 Task: Organize your emails by categories in Microsoft Outlook.
Action: Mouse moved to (14, 84)
Screenshot: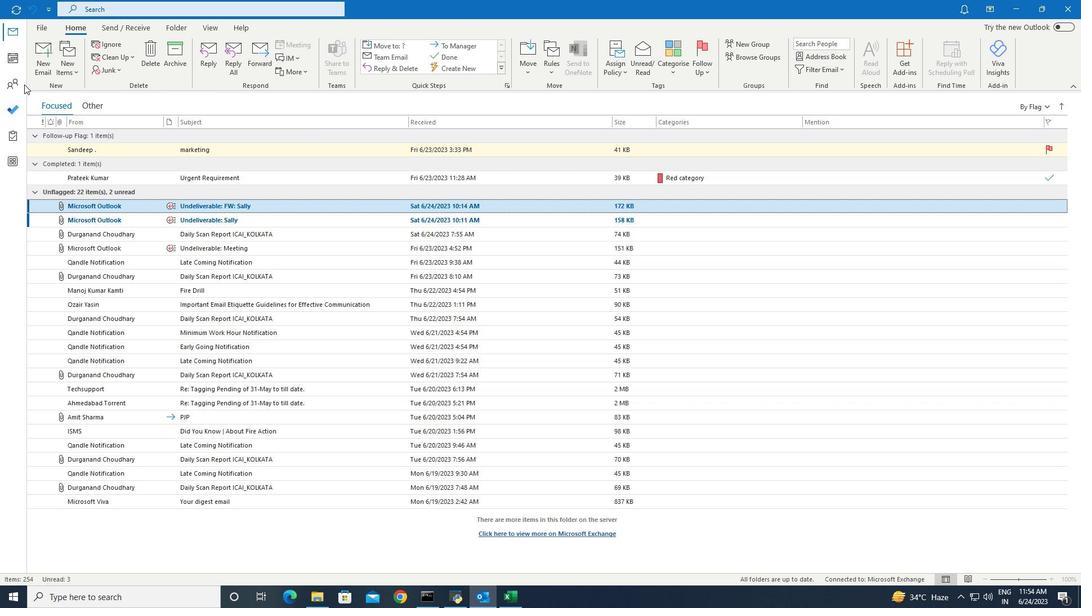 
Action: Mouse pressed left at (14, 84)
Screenshot: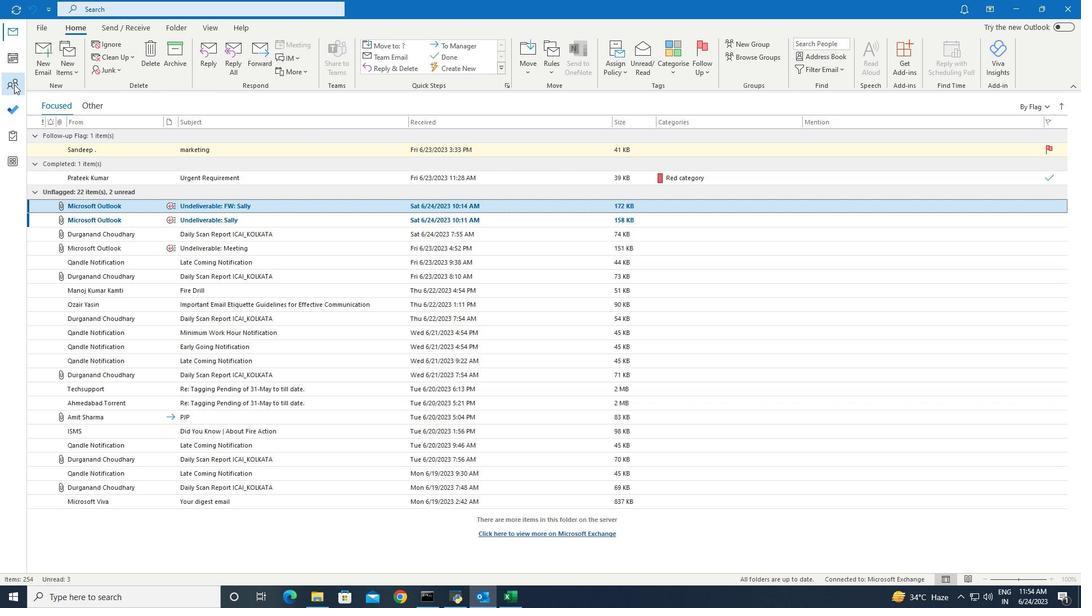 
Action: Mouse moved to (216, 26)
Screenshot: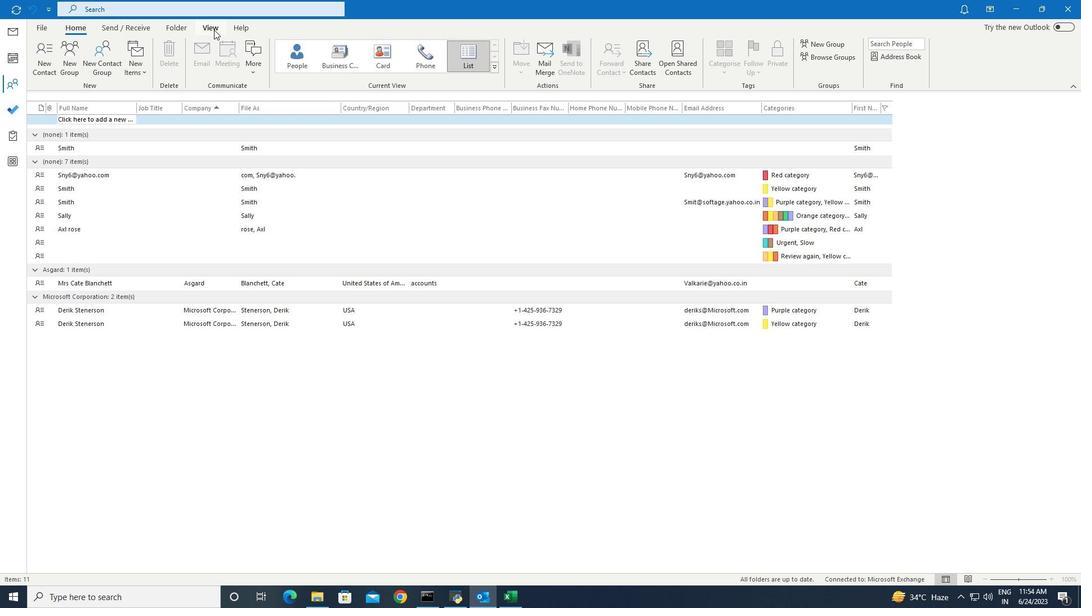 
Action: Mouse pressed left at (216, 26)
Screenshot: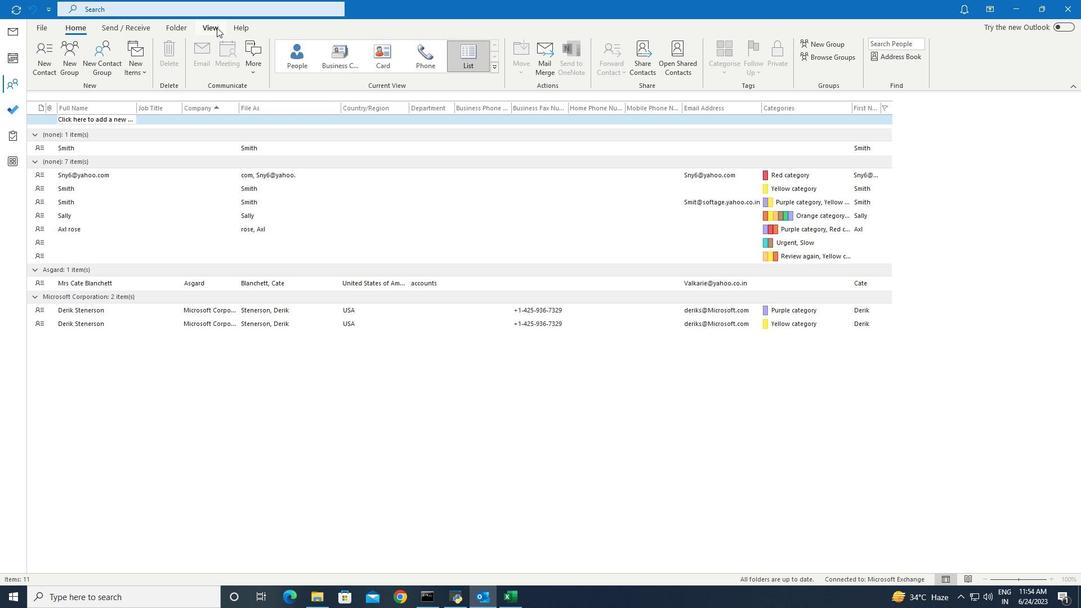 
Action: Mouse moved to (410, 71)
Screenshot: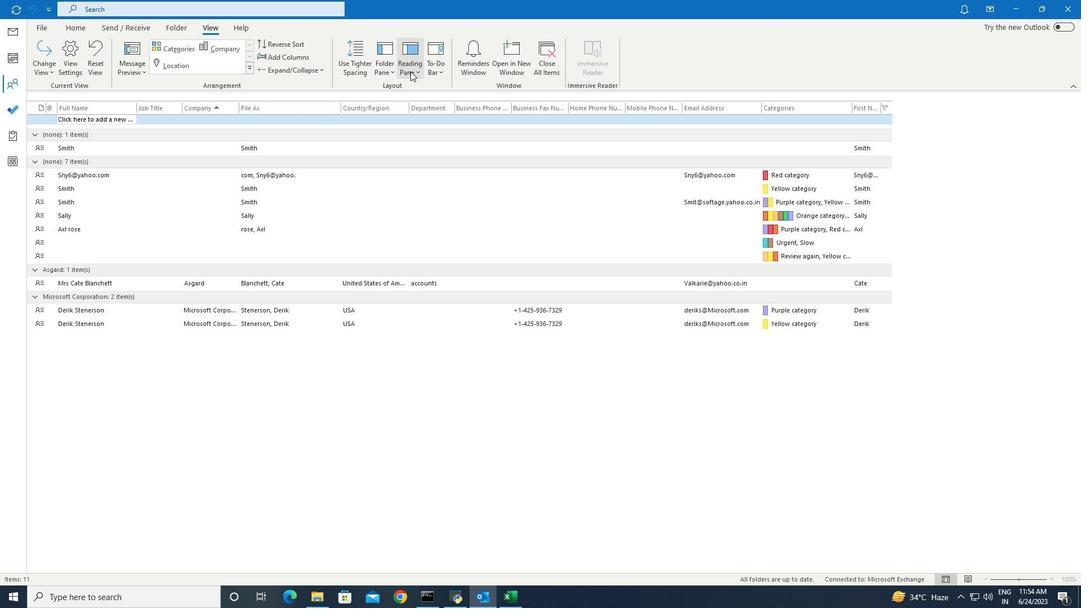 
Action: Mouse pressed left at (410, 71)
Screenshot: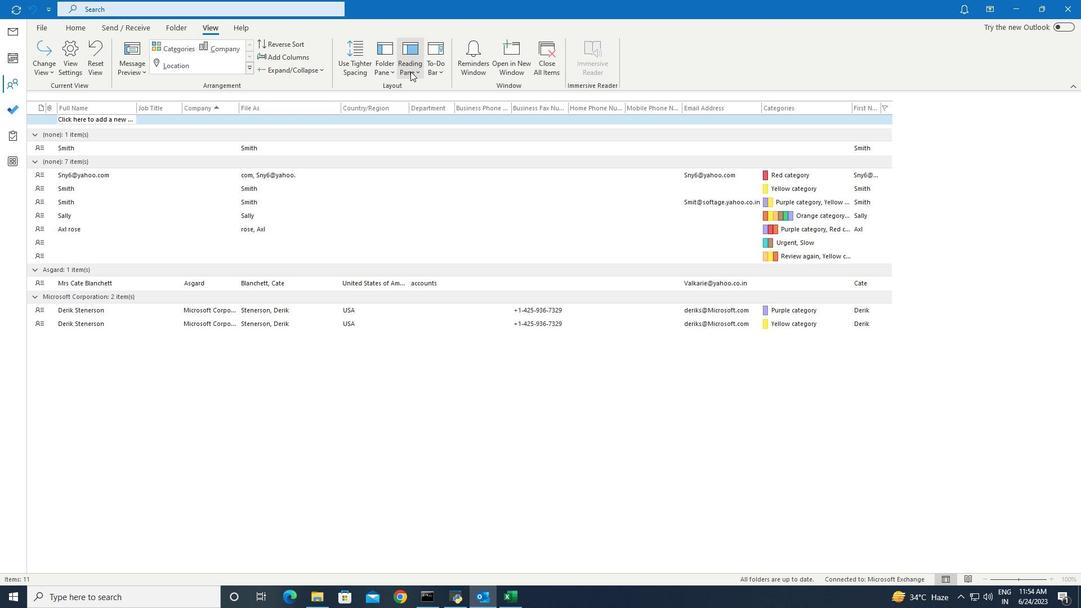 
Action: Mouse moved to (417, 87)
Screenshot: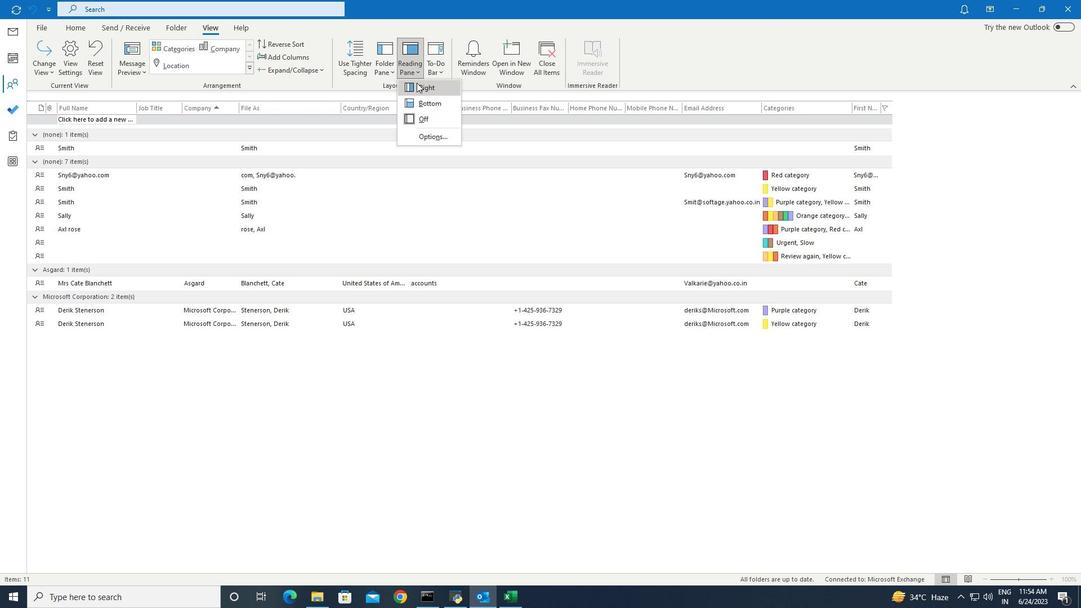 
Action: Mouse pressed left at (417, 87)
Screenshot: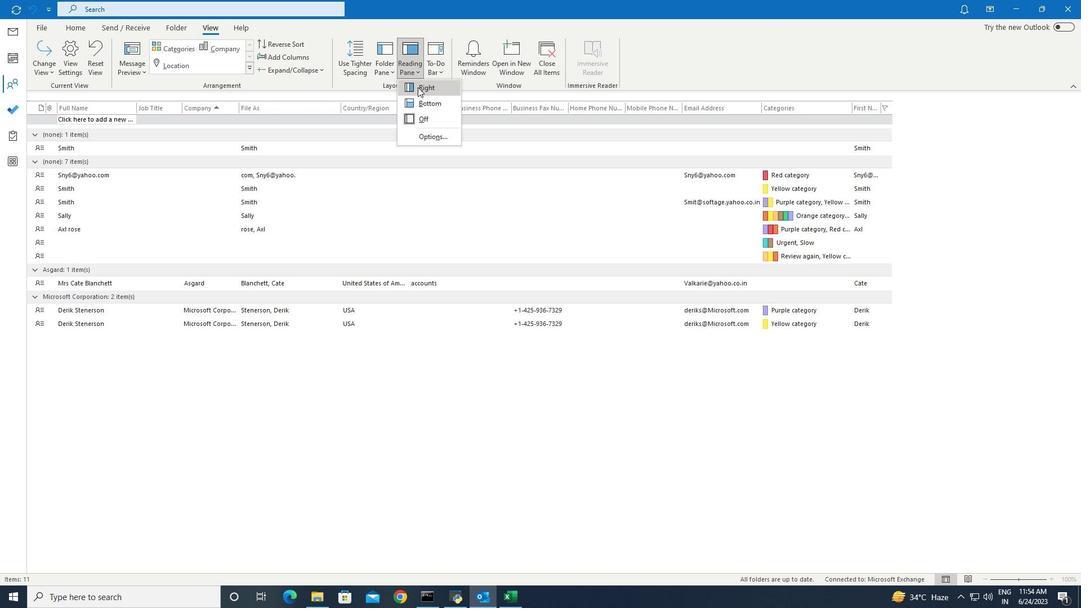 
Action: Mouse moved to (396, 117)
Screenshot: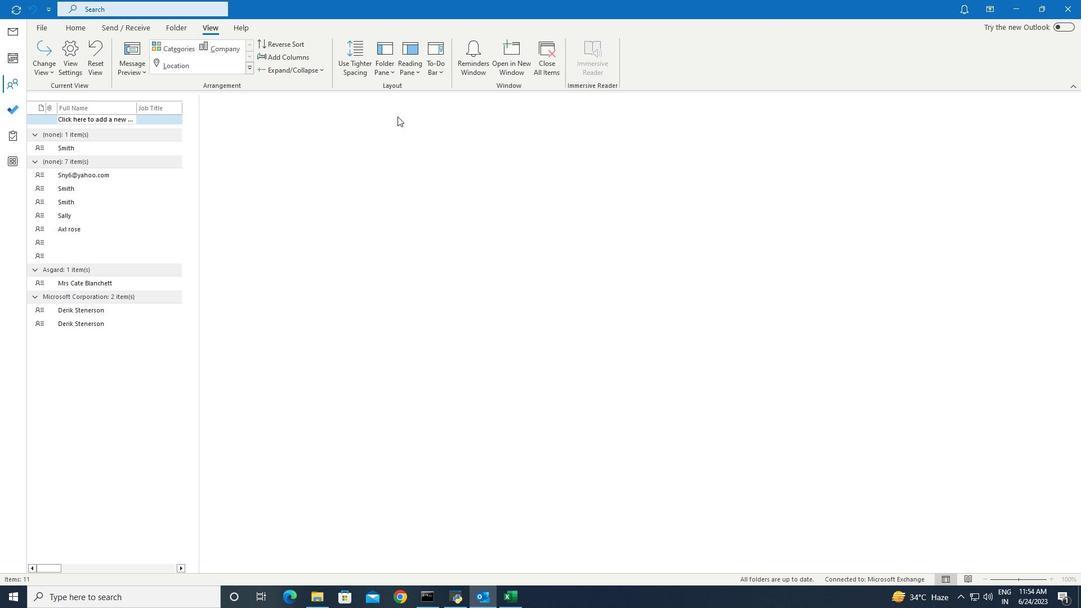 
